 Task: Create a Board called Board0021 in Workspace Development in Trello with Visibility as Workspace
Action: Mouse moved to (379, 430)
Screenshot: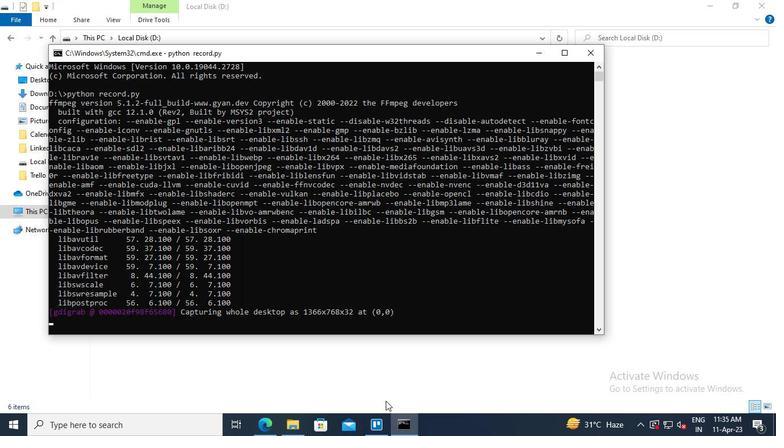 
Action: Mouse pressed left at (379, 430)
Screenshot: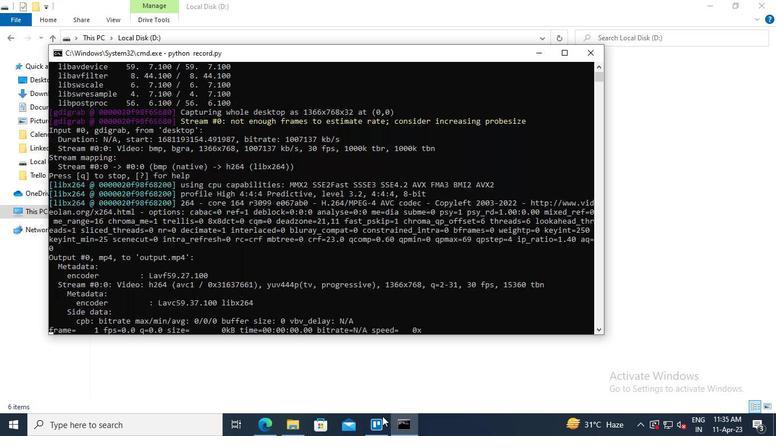 
Action: Mouse moved to (318, 35)
Screenshot: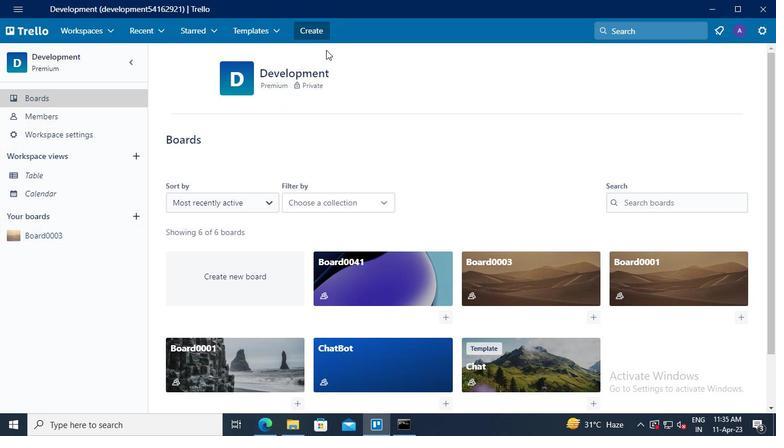 
Action: Mouse pressed left at (318, 35)
Screenshot: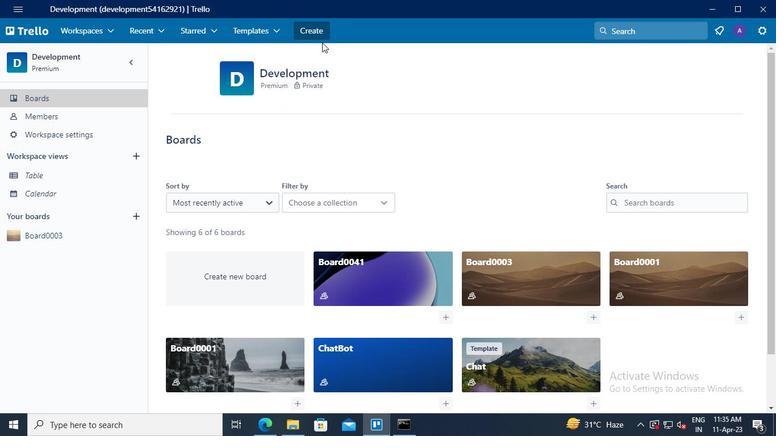 
Action: Mouse moved to (354, 73)
Screenshot: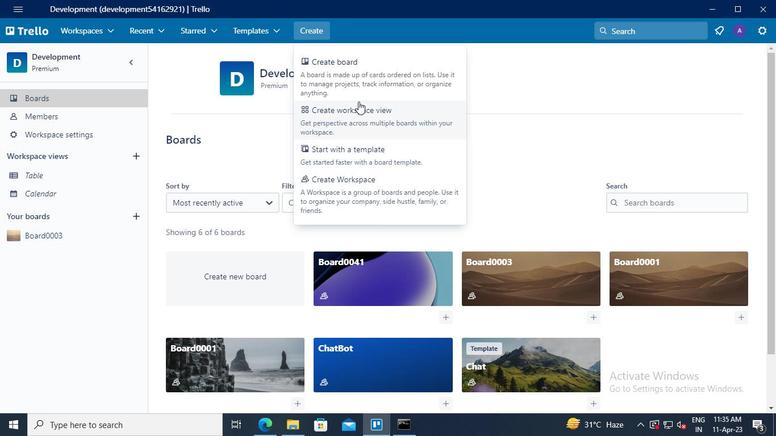 
Action: Mouse pressed left at (354, 73)
Screenshot: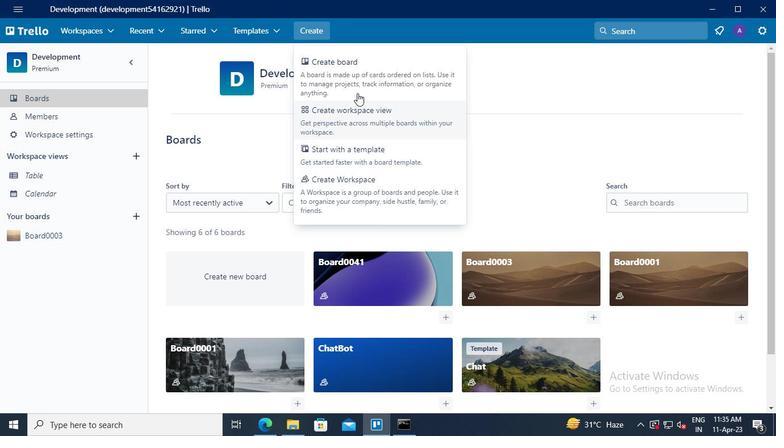 
Action: Mouse moved to (362, 235)
Screenshot: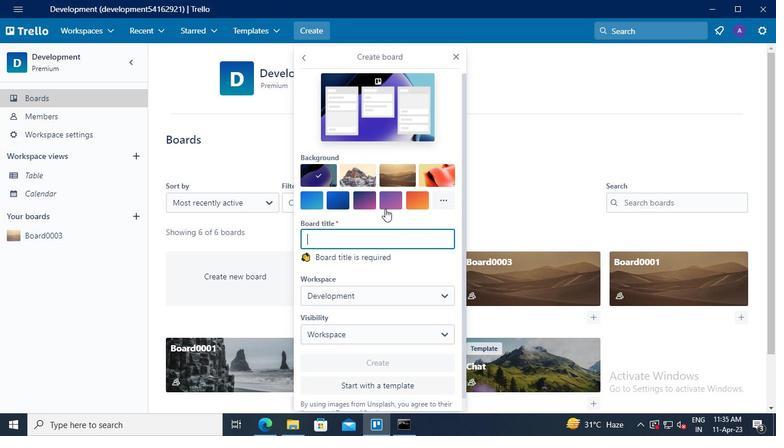 
Action: Mouse pressed left at (362, 235)
Screenshot: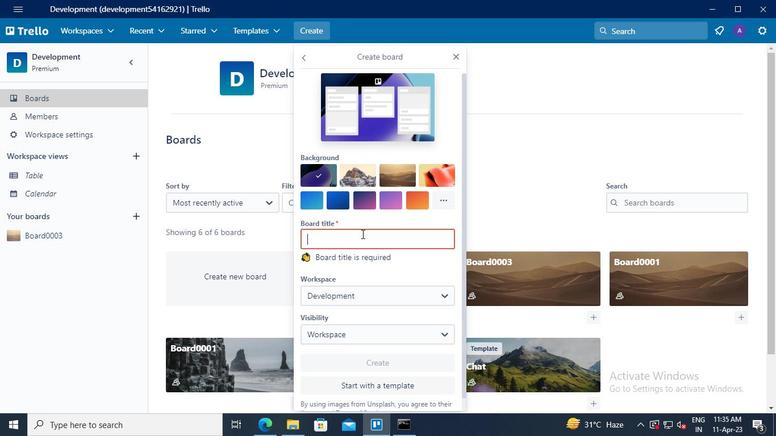 
Action: Keyboard Key.shift
Screenshot: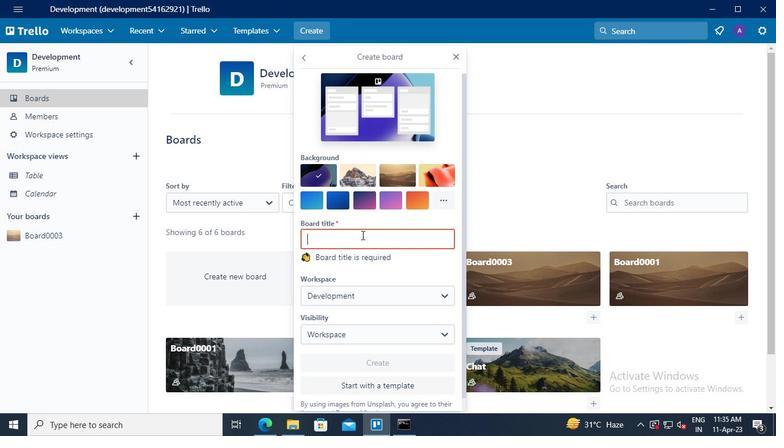 
Action: Keyboard B
Screenshot: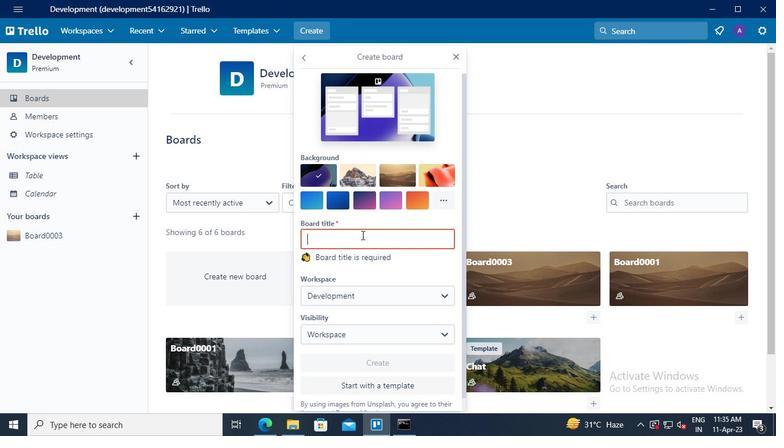 
Action: Keyboard o
Screenshot: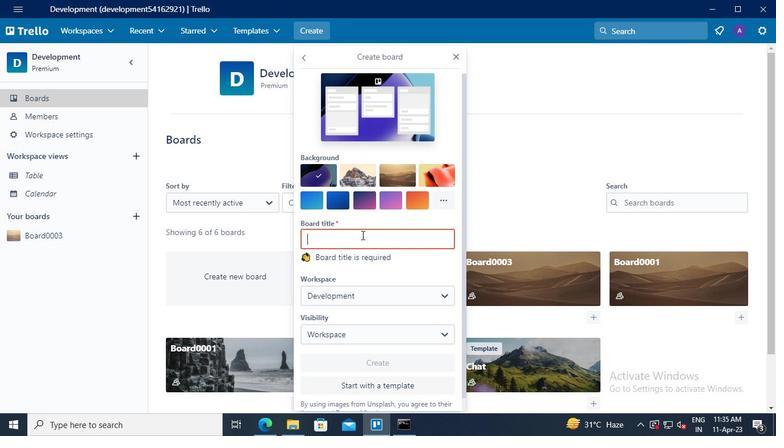 
Action: Keyboard a
Screenshot: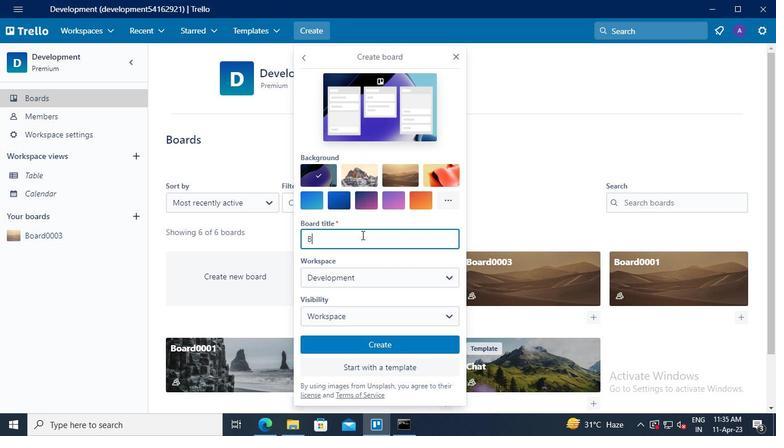 
Action: Keyboard r
Screenshot: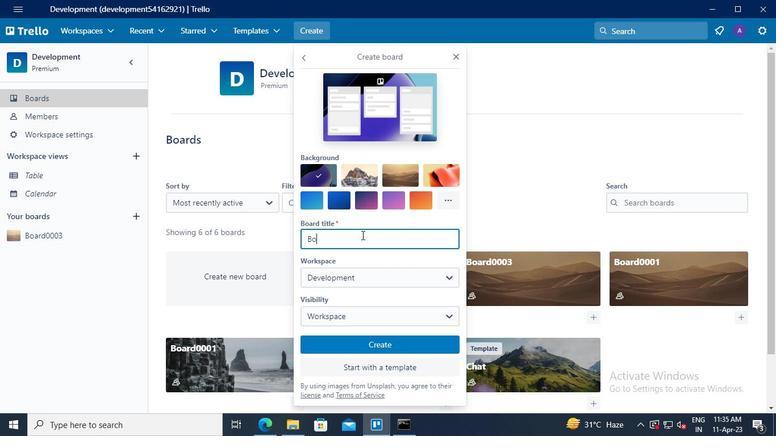 
Action: Keyboard d
Screenshot: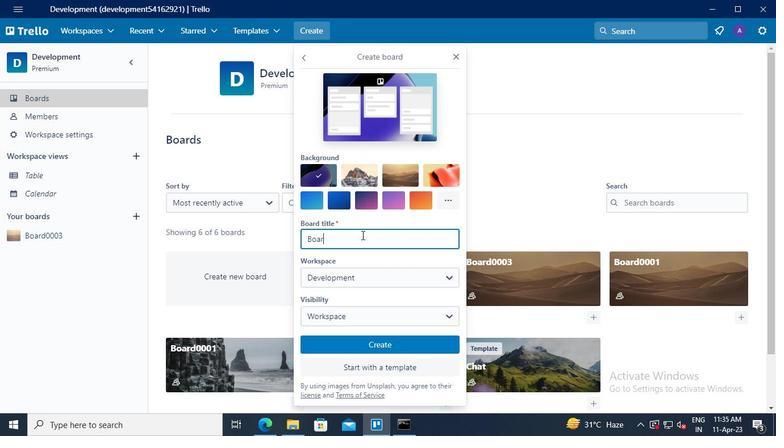 
Action: Keyboard <96>
Screenshot: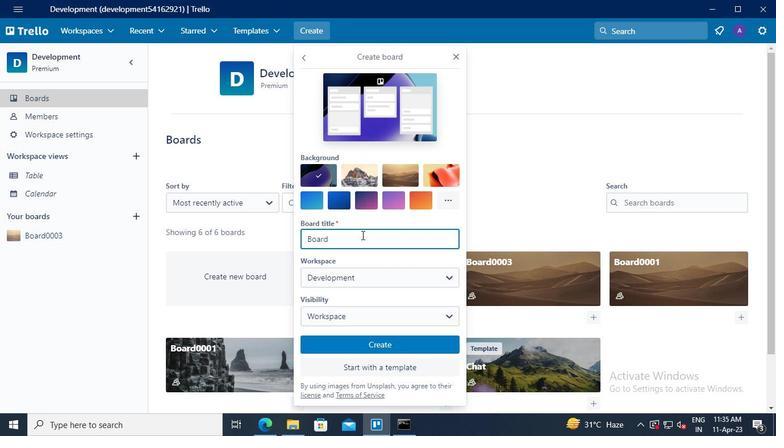 
Action: Keyboard <96>
Screenshot: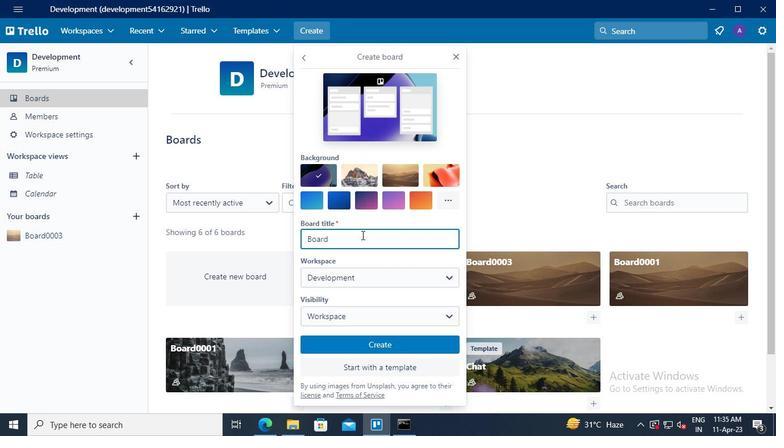 
Action: Keyboard <98>
Screenshot: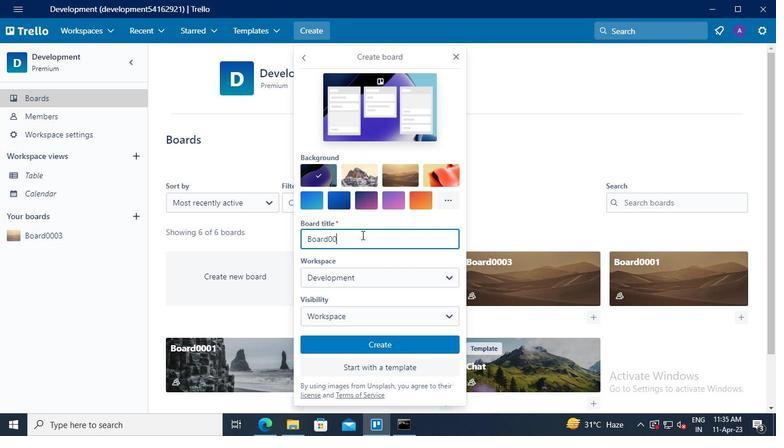 
Action: Keyboard <97>
Screenshot: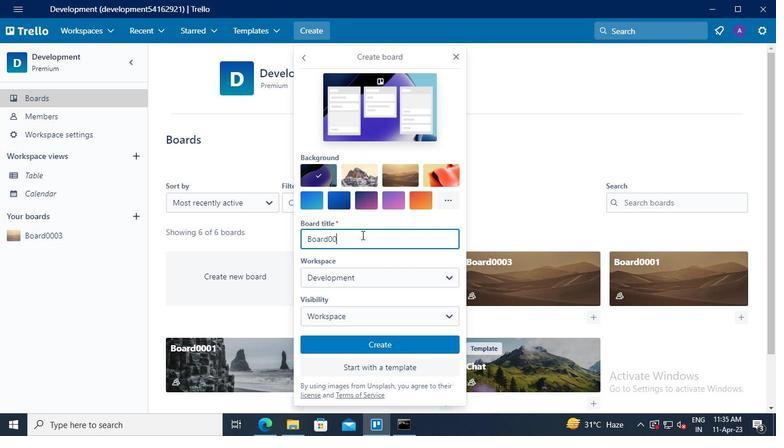 
Action: Mouse moved to (392, 347)
Screenshot: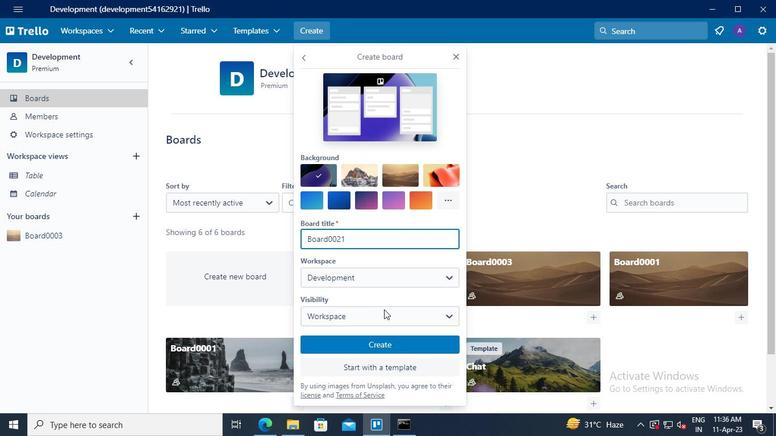 
Action: Mouse pressed left at (392, 347)
Screenshot: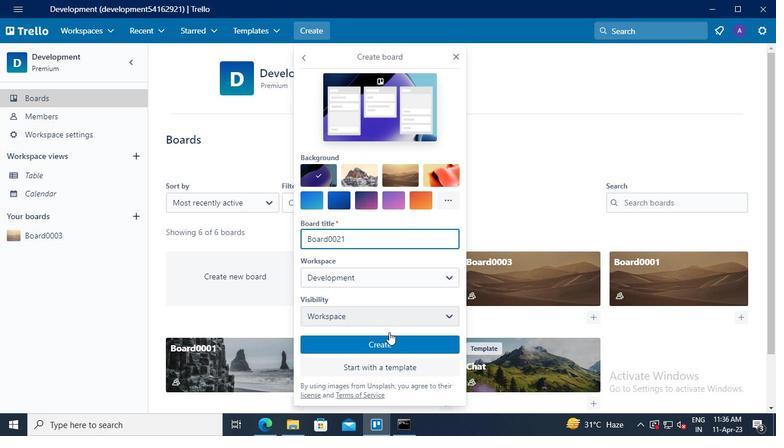 
Action: Mouse moved to (397, 436)
Screenshot: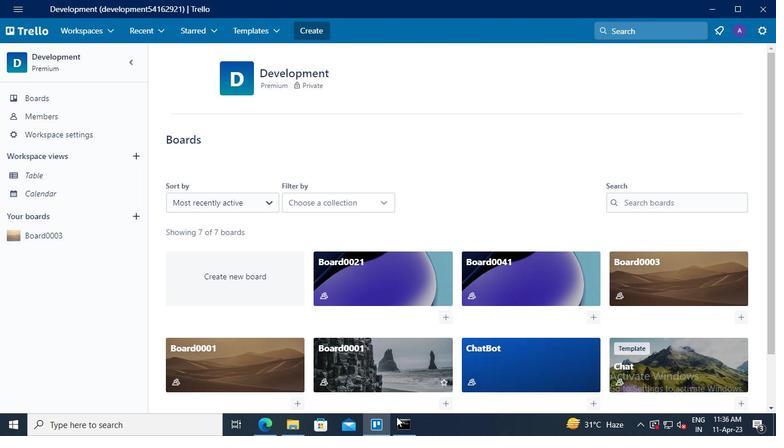 
Action: Mouse pressed left at (397, 436)
Screenshot: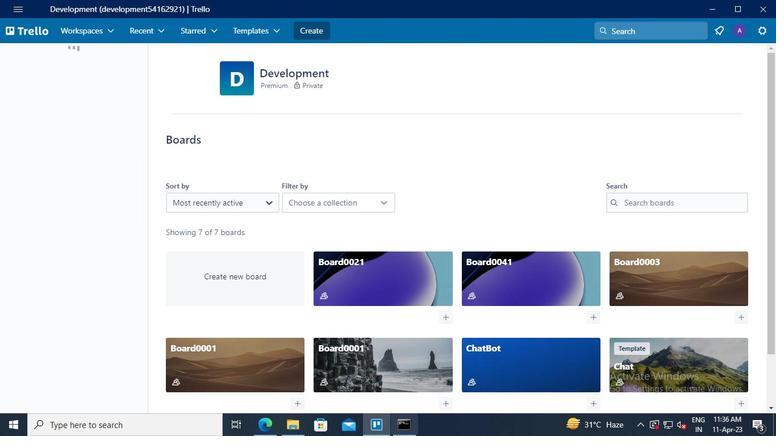 
Action: Mouse moved to (586, 57)
Screenshot: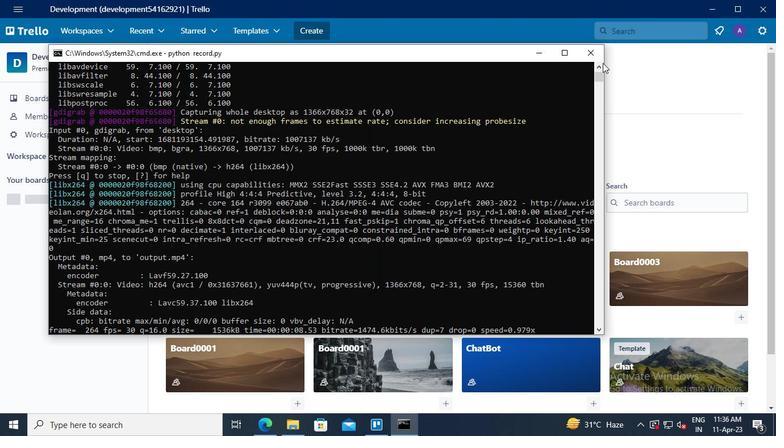 
Action: Mouse pressed left at (586, 57)
Screenshot: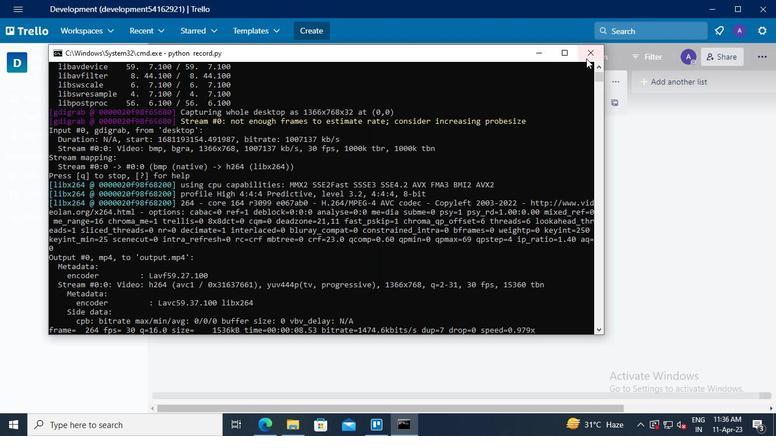 
